 Task: Select the Asia/Baku as time zone for the schedule.
Action: Mouse moved to (516, 302)
Screenshot: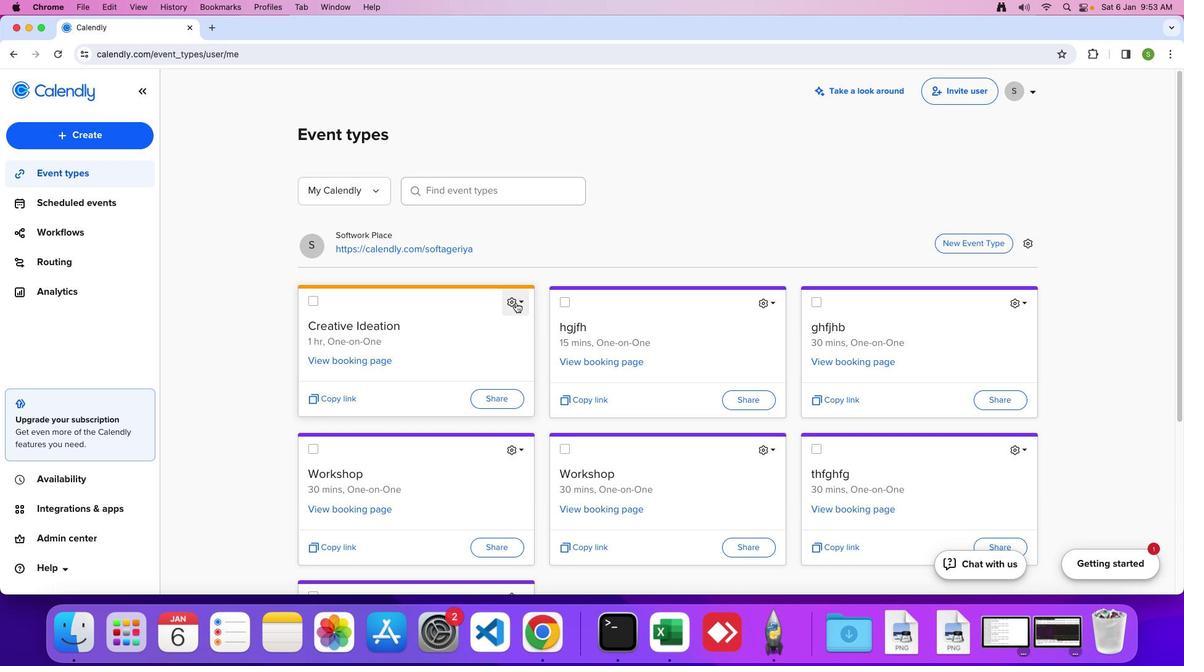 
Action: Mouse pressed left at (516, 302)
Screenshot: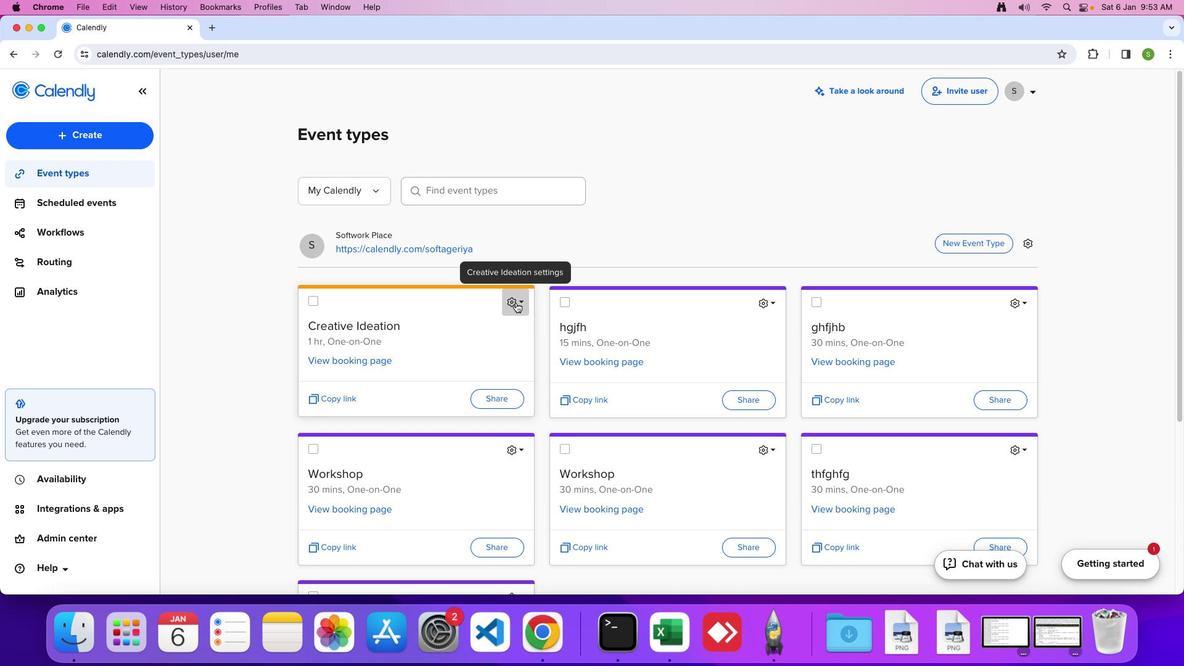 
Action: Mouse moved to (491, 333)
Screenshot: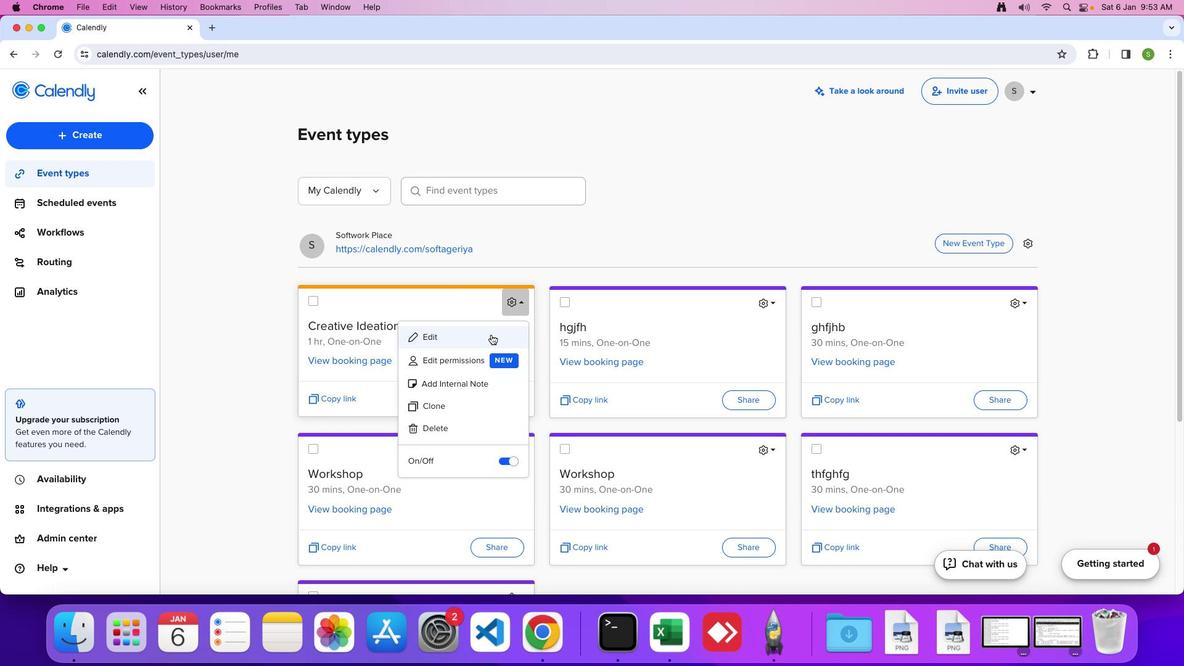 
Action: Mouse pressed left at (491, 333)
Screenshot: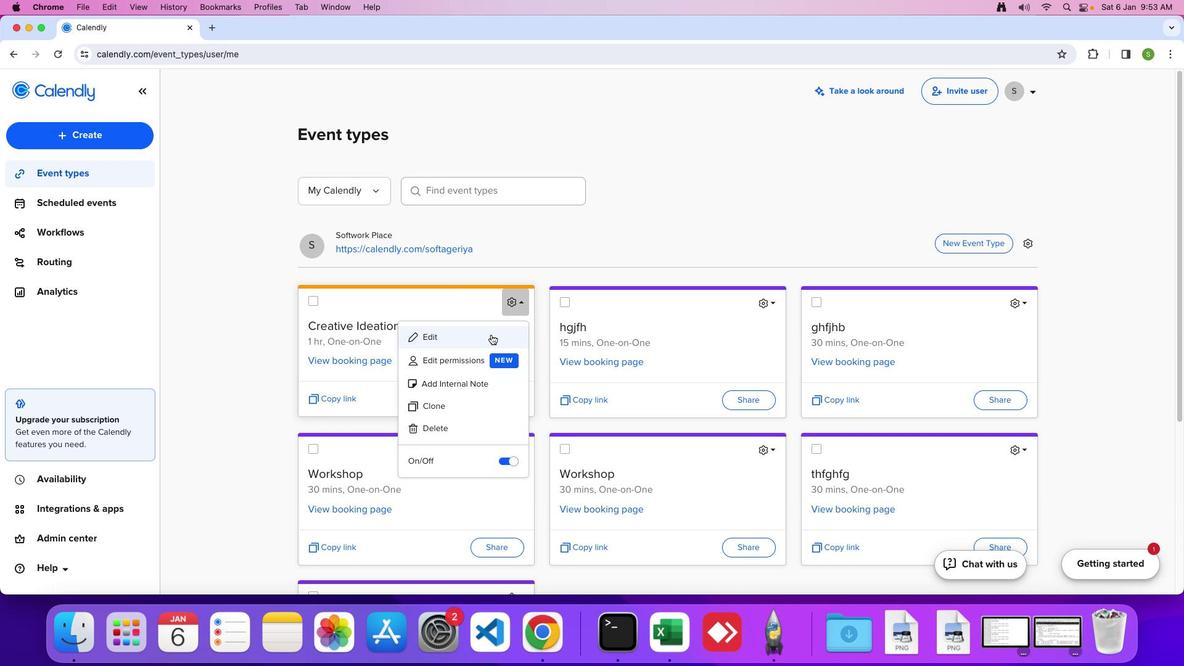 
Action: Mouse moved to (197, 389)
Screenshot: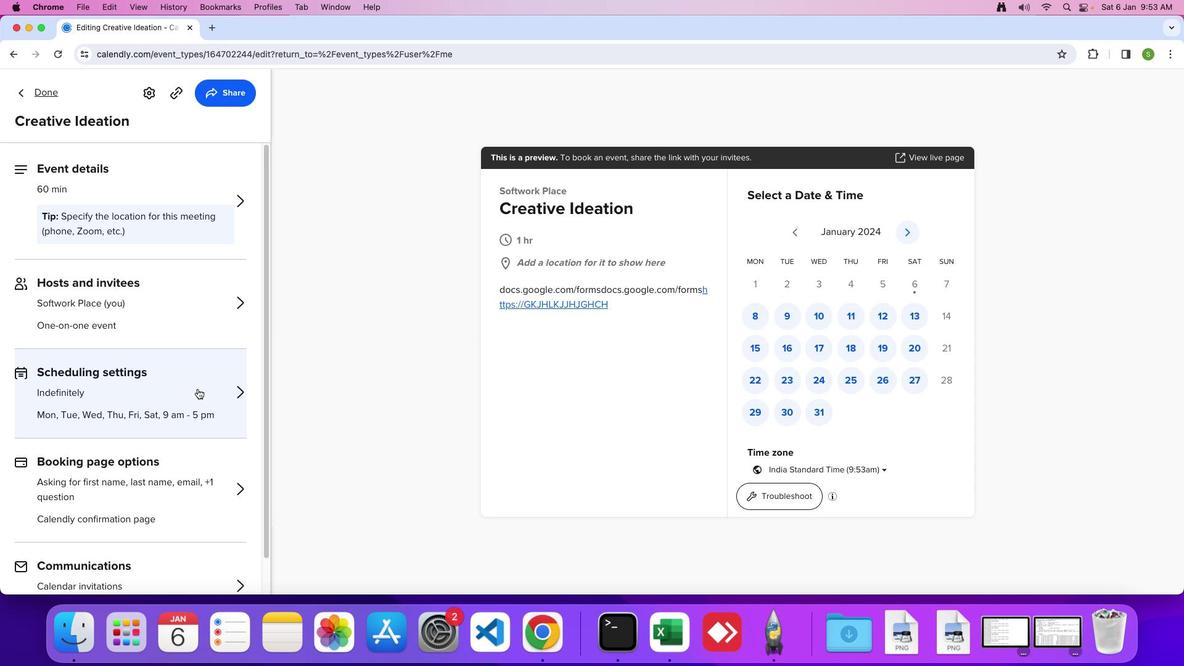 
Action: Mouse pressed left at (197, 389)
Screenshot: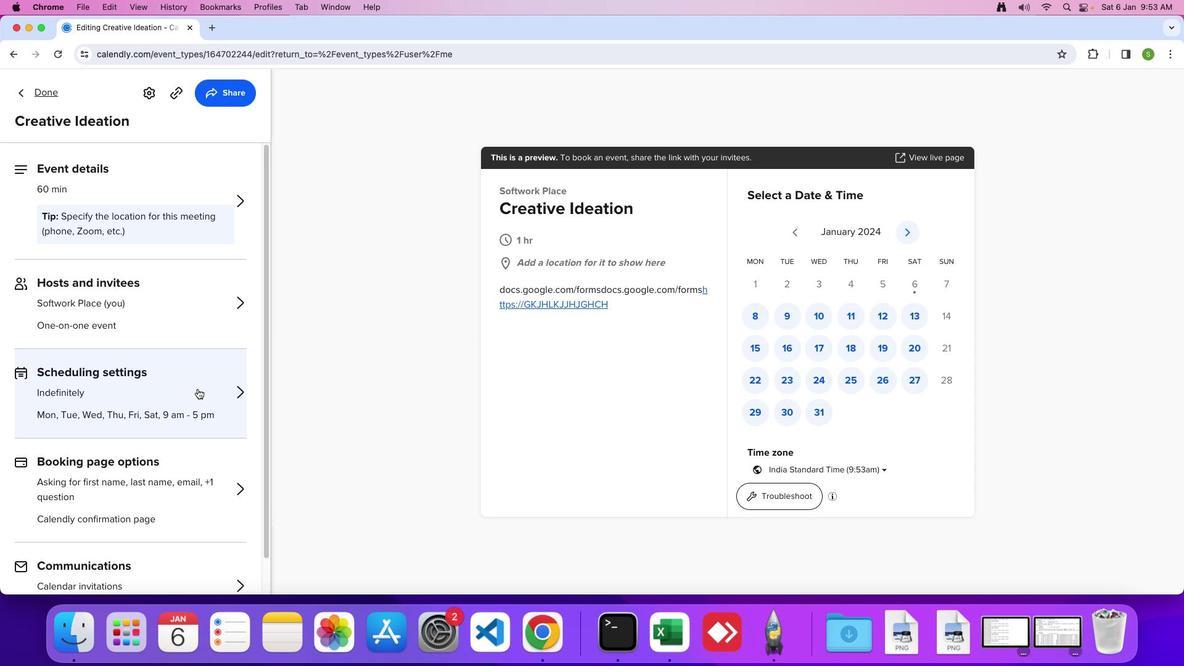 
Action: Mouse moved to (201, 417)
Screenshot: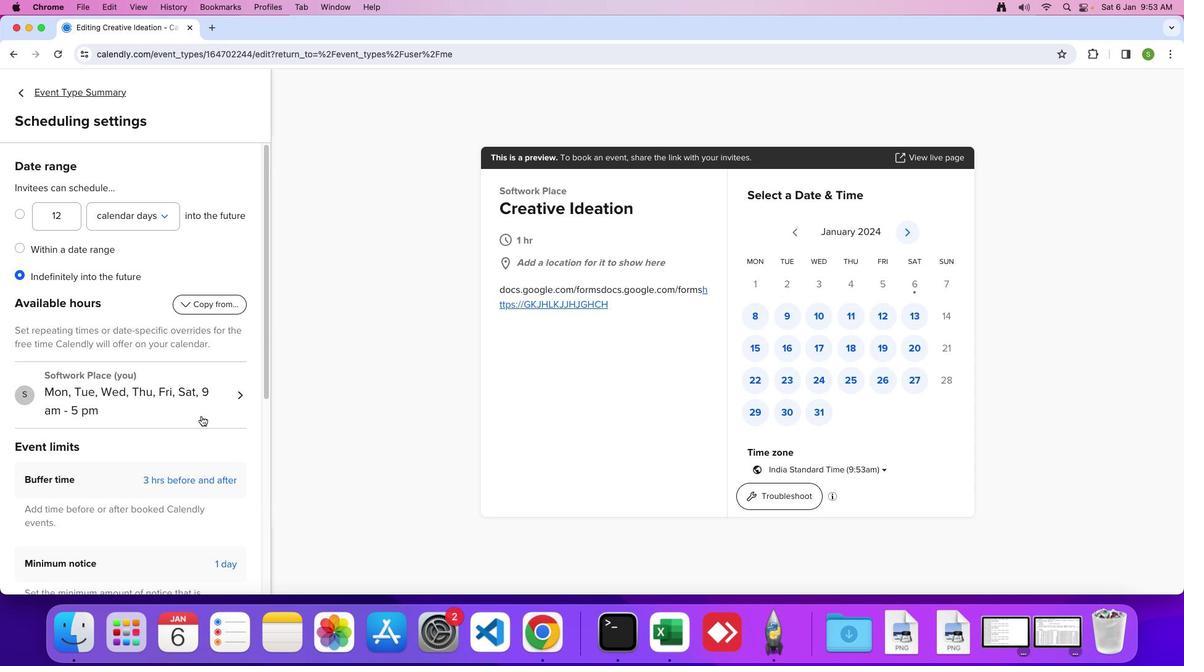 
Action: Mouse scrolled (201, 417) with delta (0, 0)
Screenshot: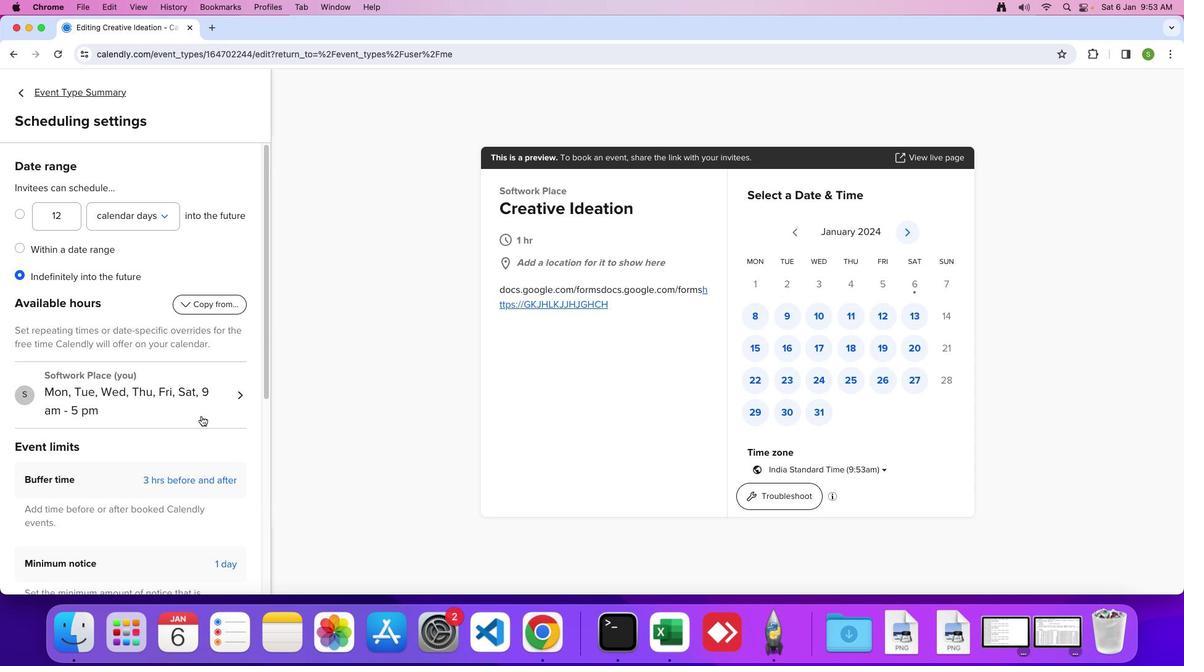 
Action: Mouse moved to (201, 417)
Screenshot: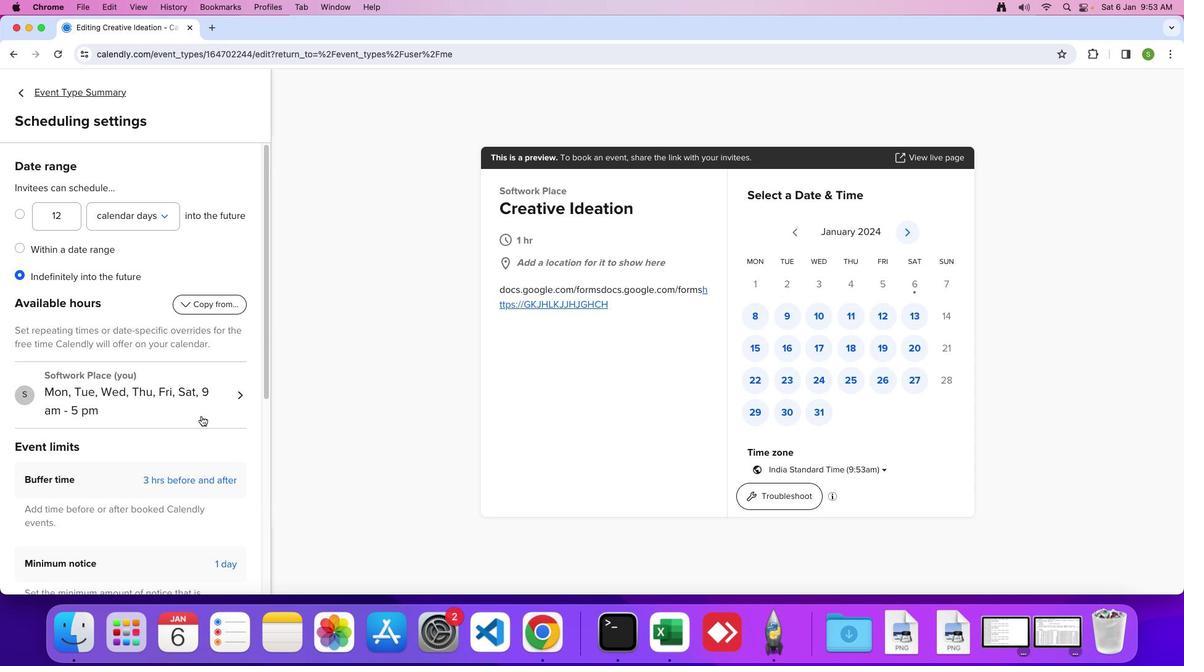 
Action: Mouse scrolled (201, 417) with delta (0, -3)
Screenshot: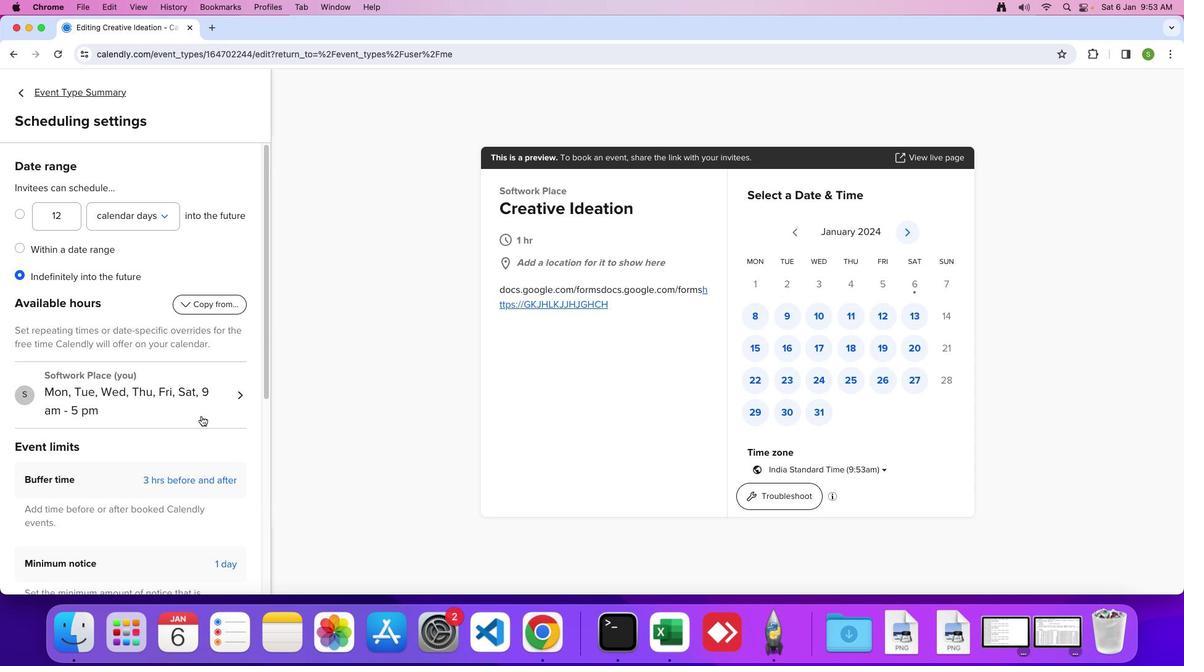 
Action: Mouse moved to (201, 416)
Screenshot: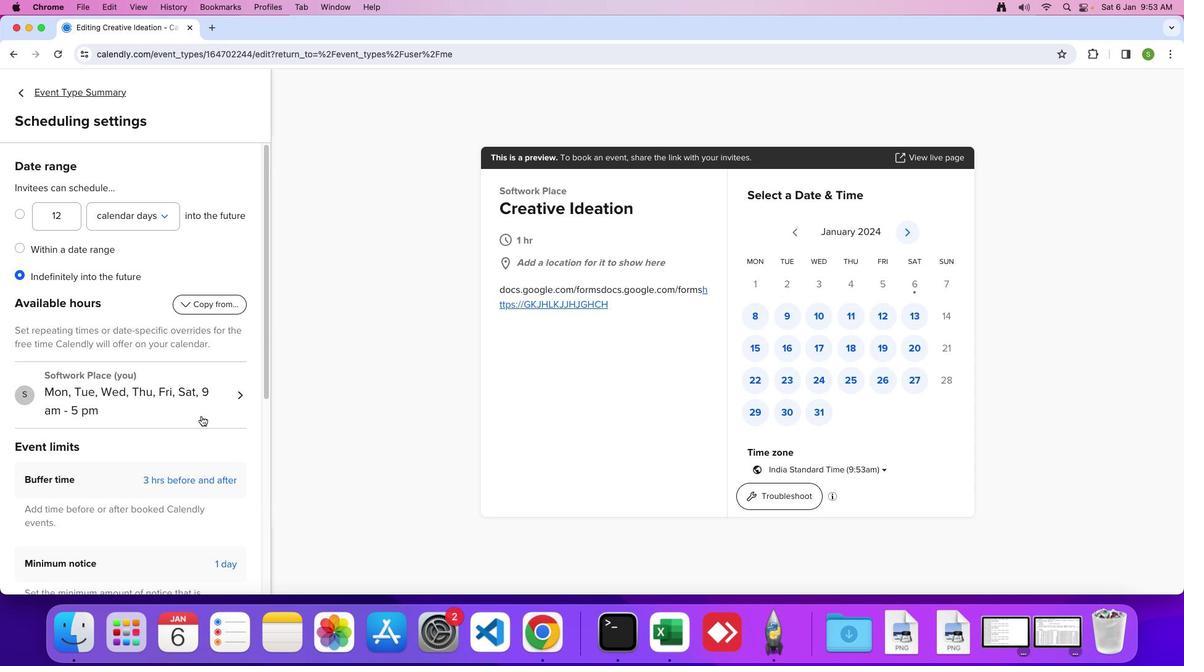 
Action: Mouse scrolled (201, 416) with delta (0, -2)
Screenshot: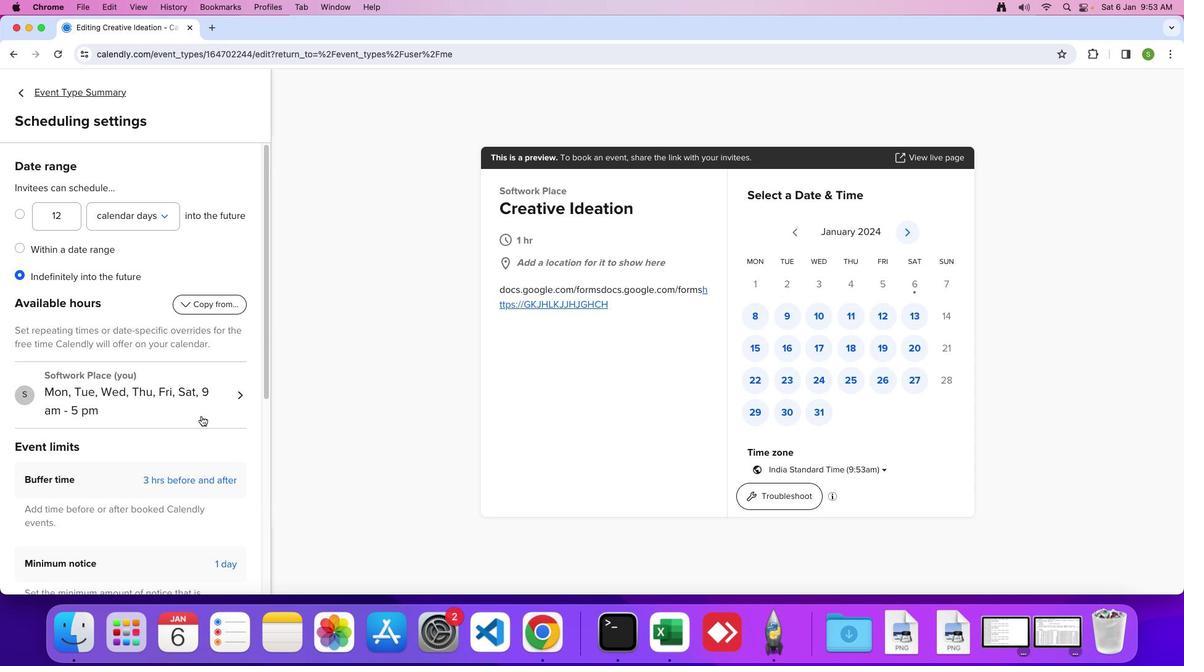 
Action: Mouse moved to (201, 416)
Screenshot: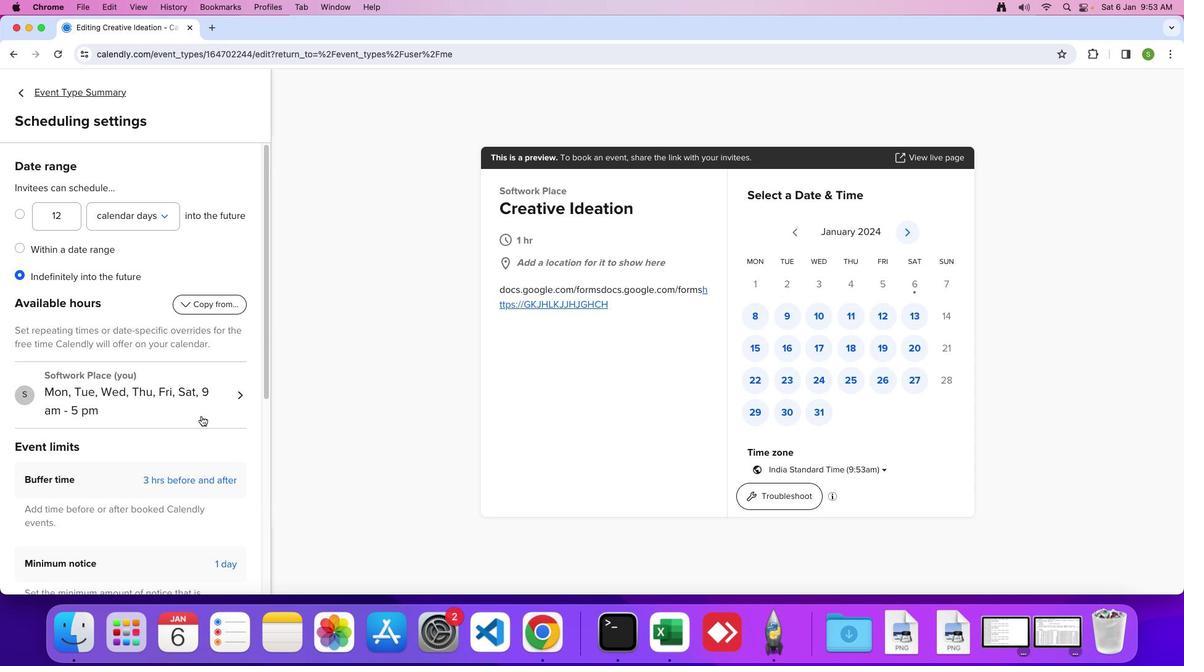 
Action: Mouse scrolled (201, 416) with delta (0, 0)
Screenshot: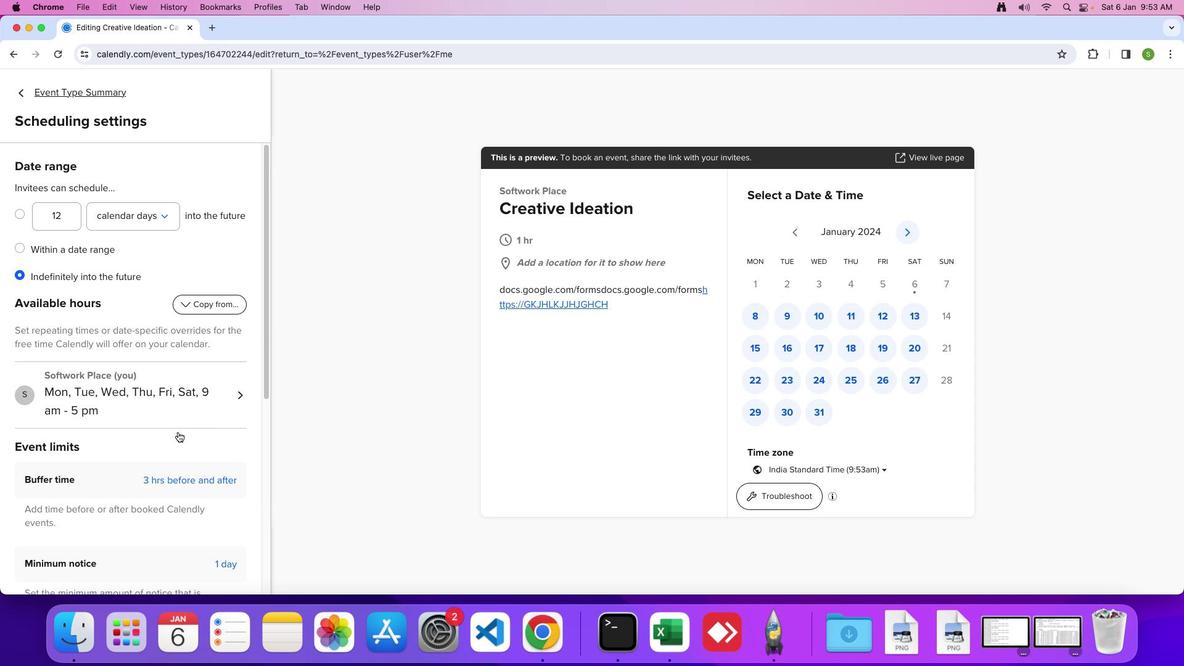 
Action: Mouse scrolled (201, 416) with delta (0, 0)
Screenshot: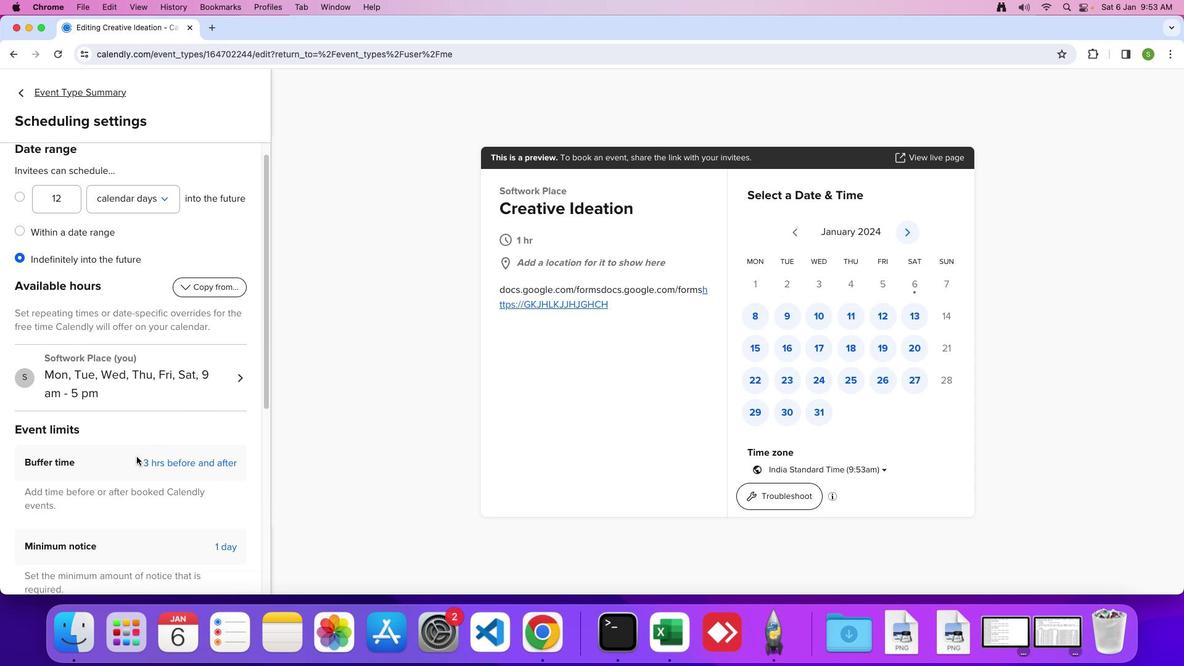 
Action: Mouse scrolled (201, 416) with delta (0, -1)
Screenshot: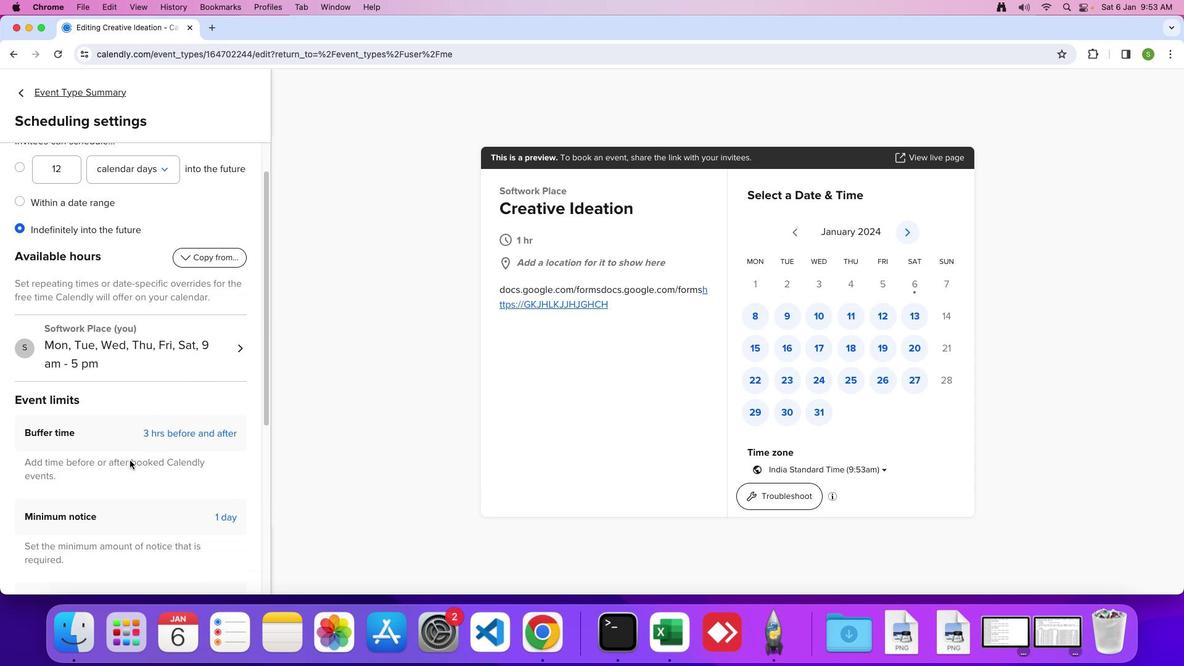 
Action: Mouse moved to (182, 428)
Screenshot: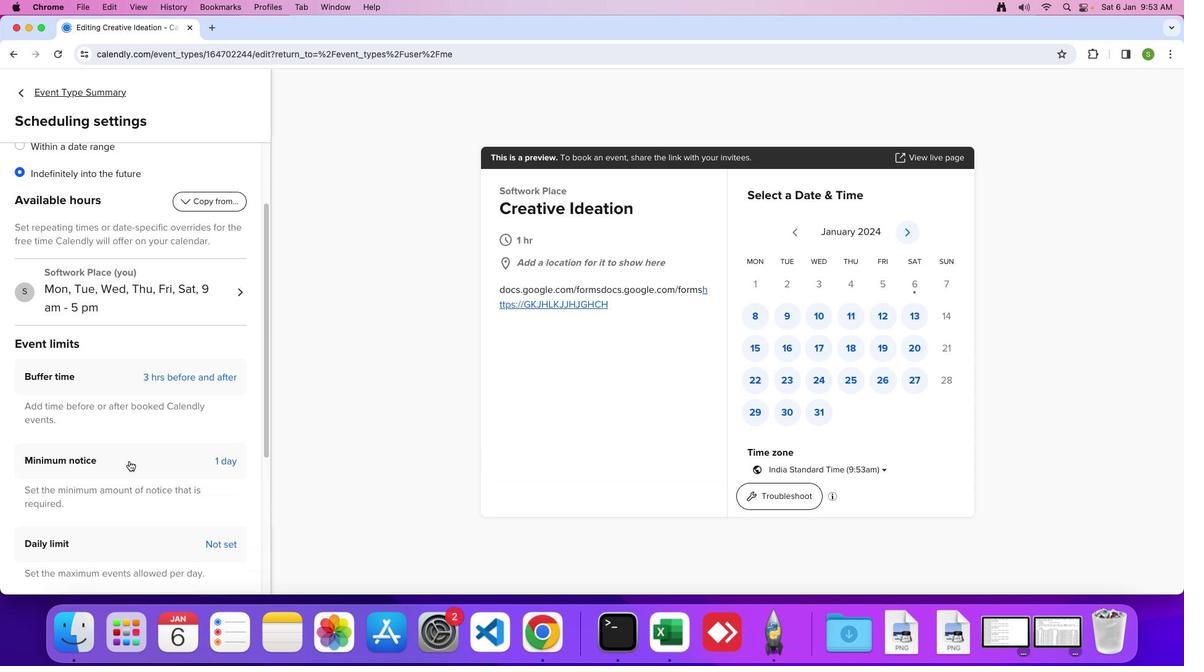 
Action: Mouse scrolled (182, 428) with delta (0, -2)
Screenshot: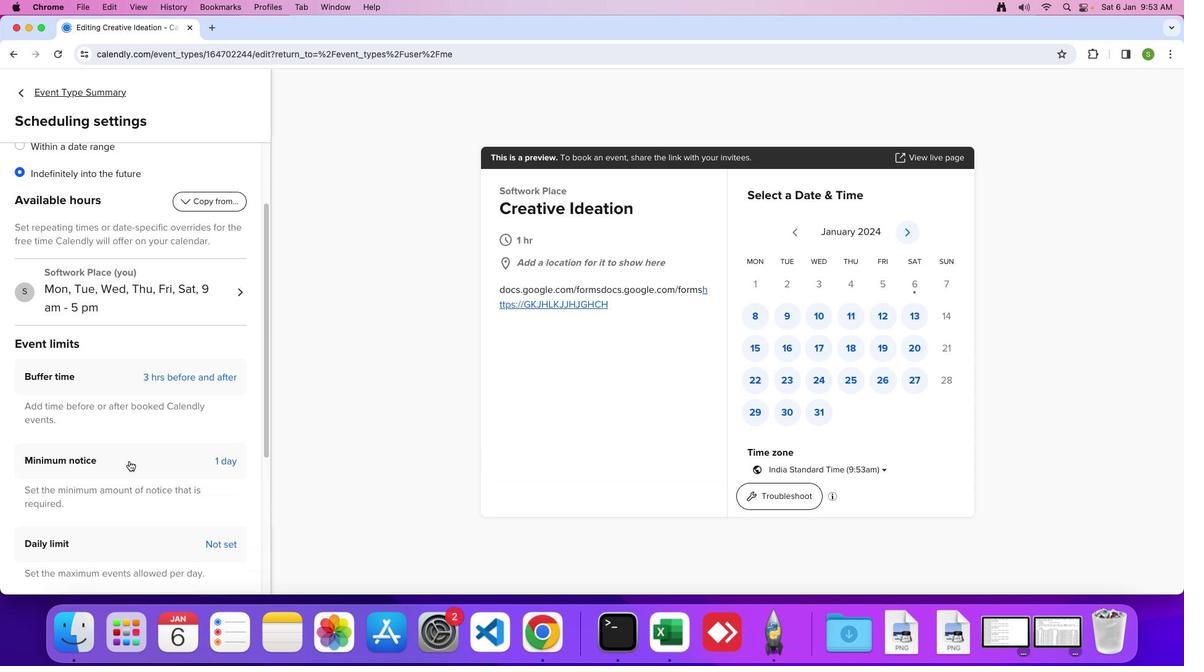 
Action: Mouse moved to (128, 460)
Screenshot: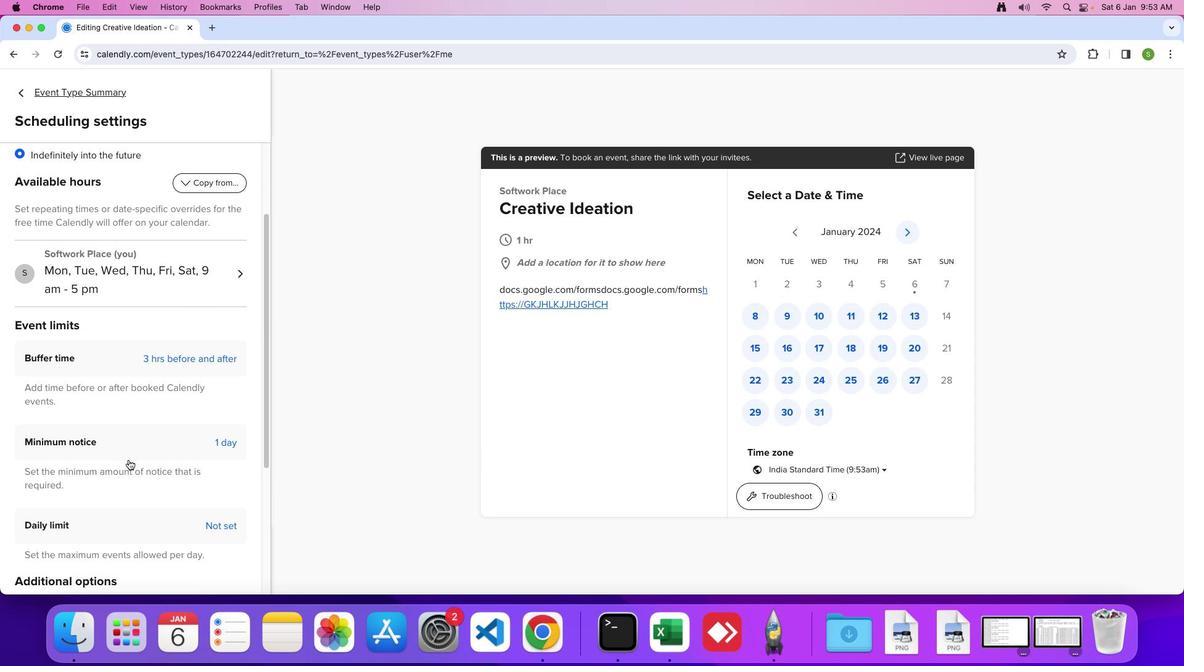 
Action: Mouse scrolled (128, 460) with delta (0, 0)
Screenshot: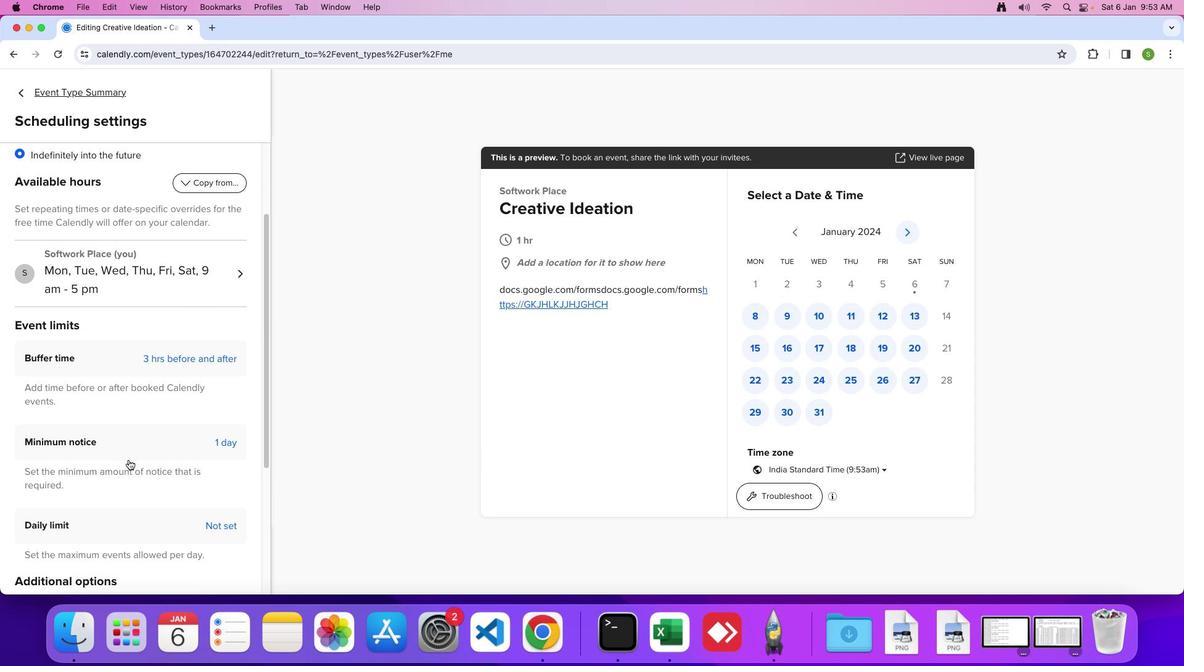 
Action: Mouse scrolled (128, 460) with delta (0, 0)
Screenshot: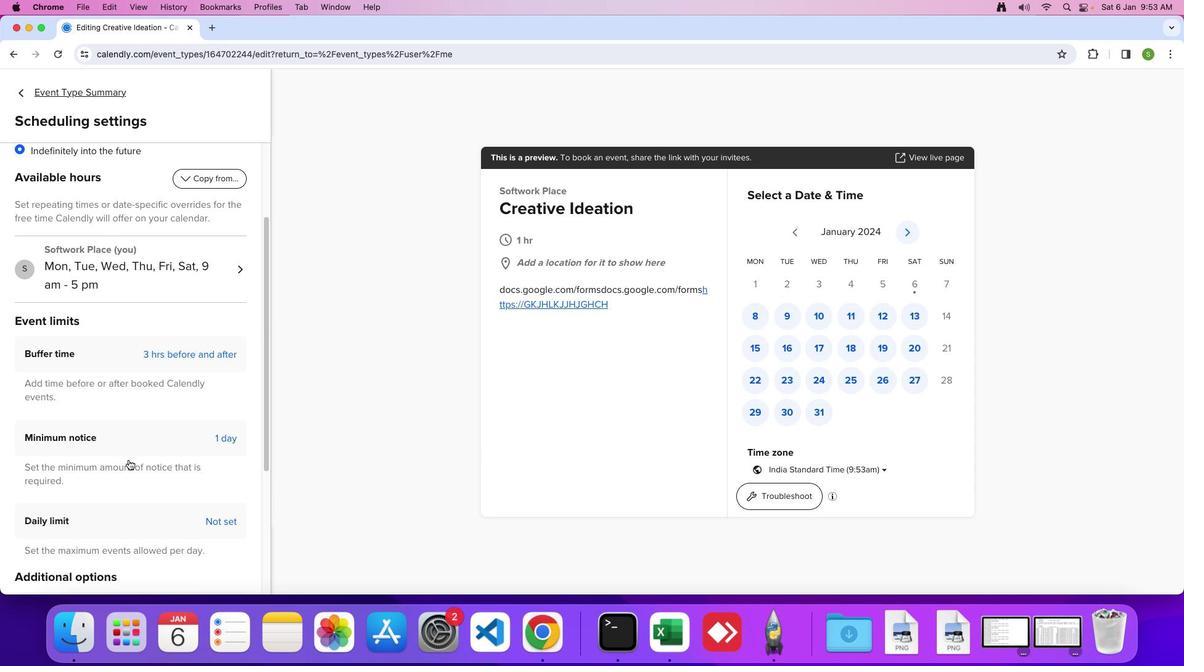 
Action: Mouse moved to (195, 275)
Screenshot: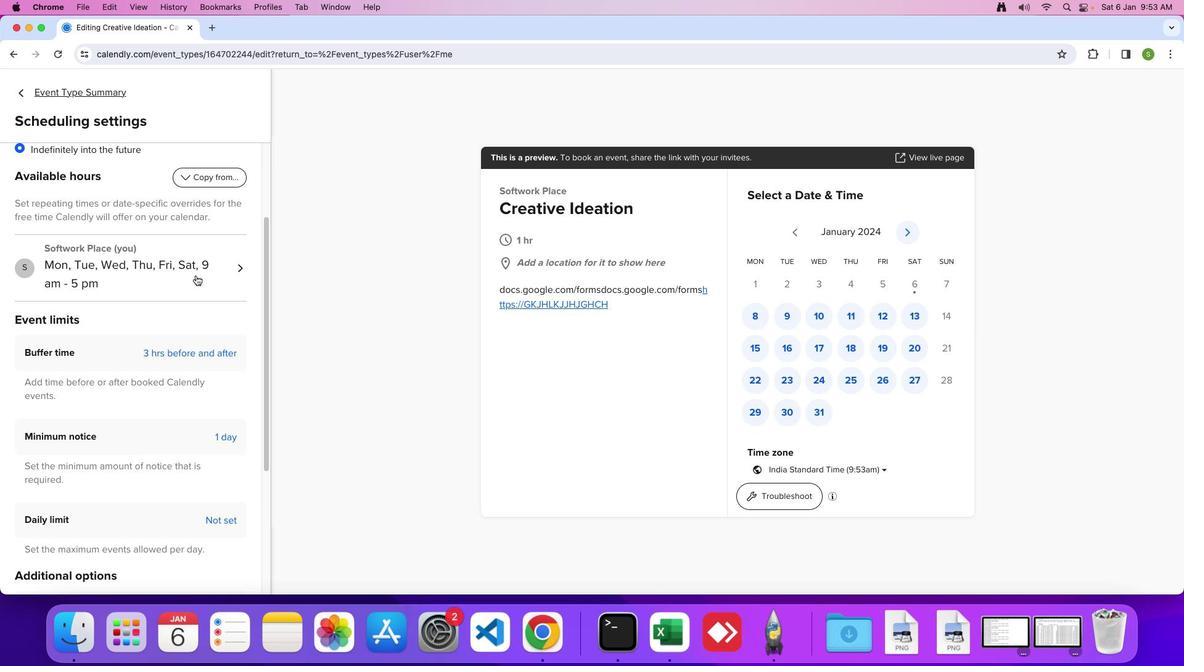 
Action: Mouse pressed left at (195, 275)
Screenshot: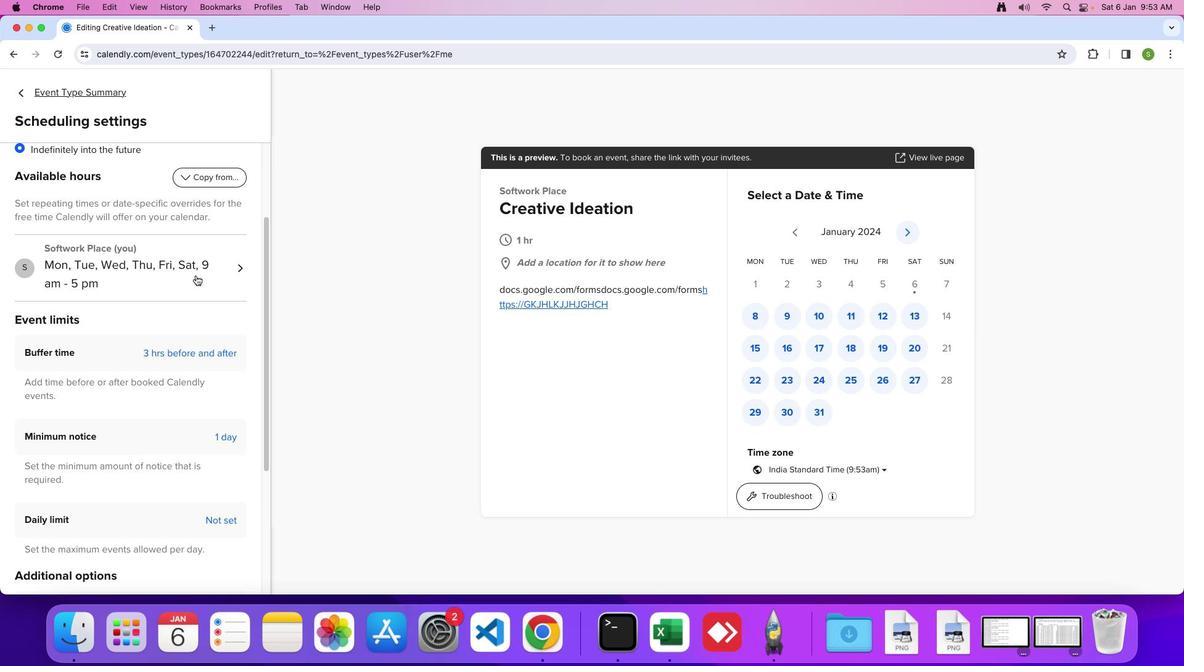 
Action: Mouse moved to (170, 350)
Screenshot: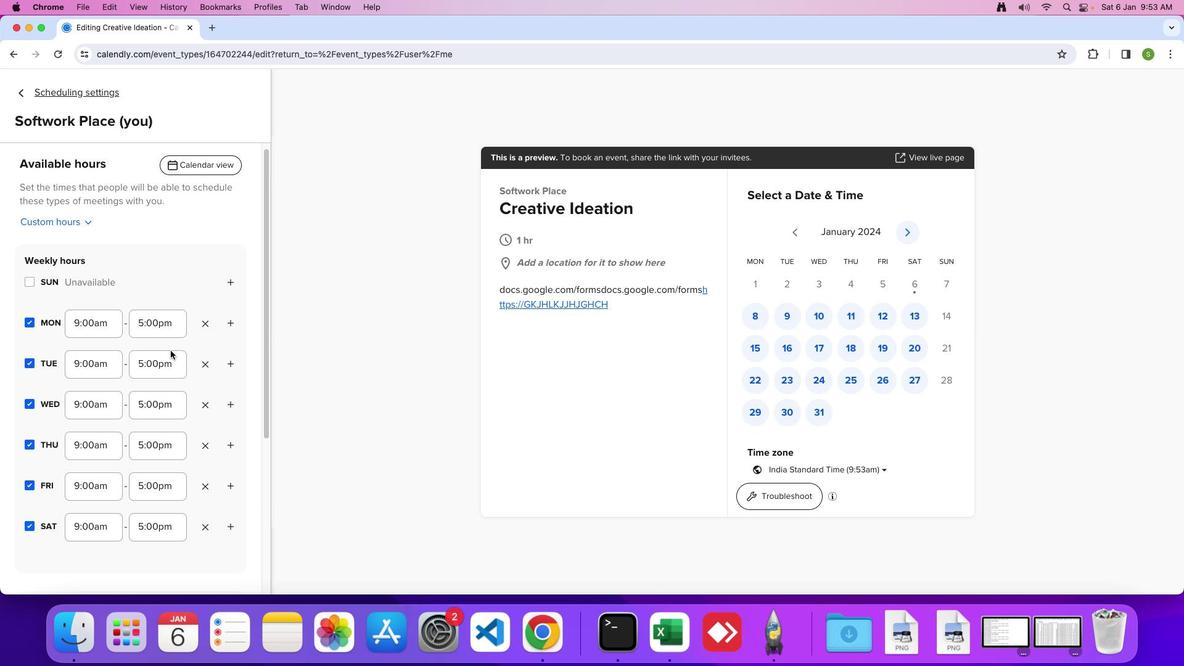 
Action: Mouse scrolled (170, 350) with delta (0, 0)
Screenshot: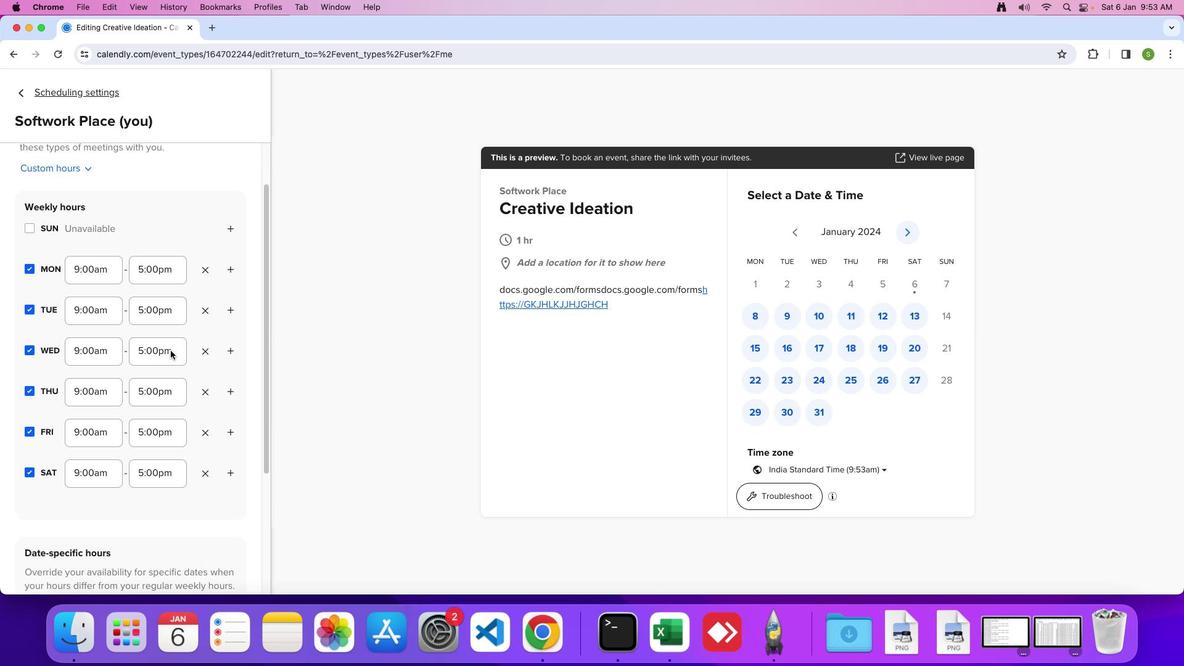 
Action: Mouse scrolled (170, 350) with delta (0, 0)
Screenshot: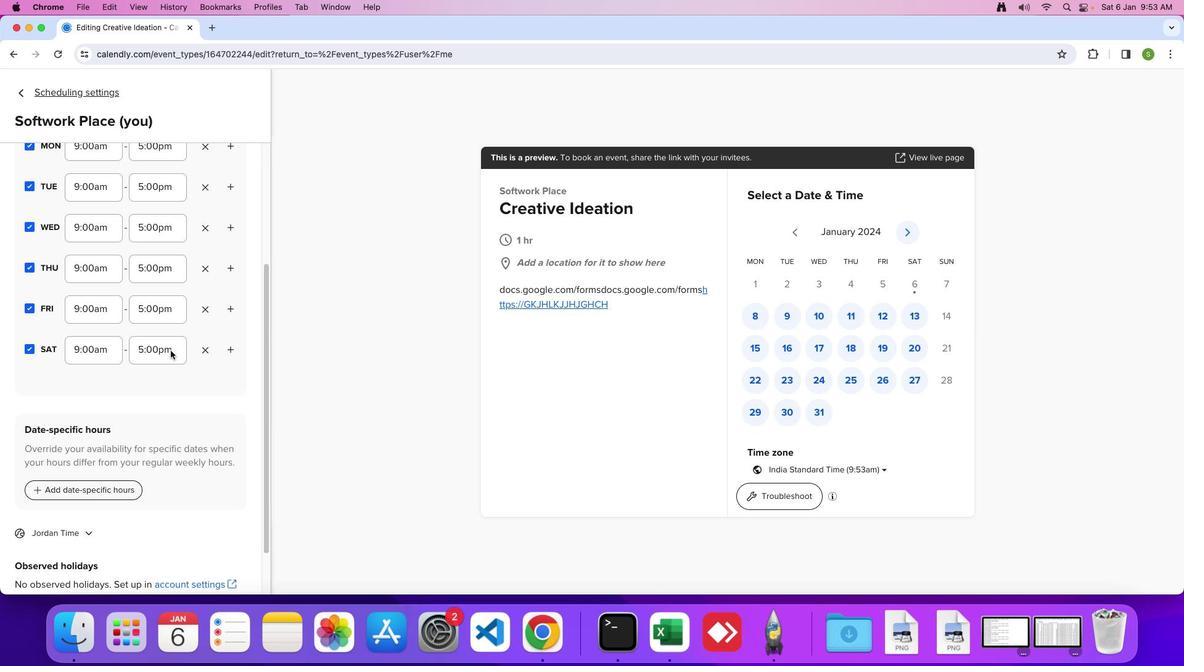 
Action: Mouse scrolled (170, 350) with delta (0, -2)
Screenshot: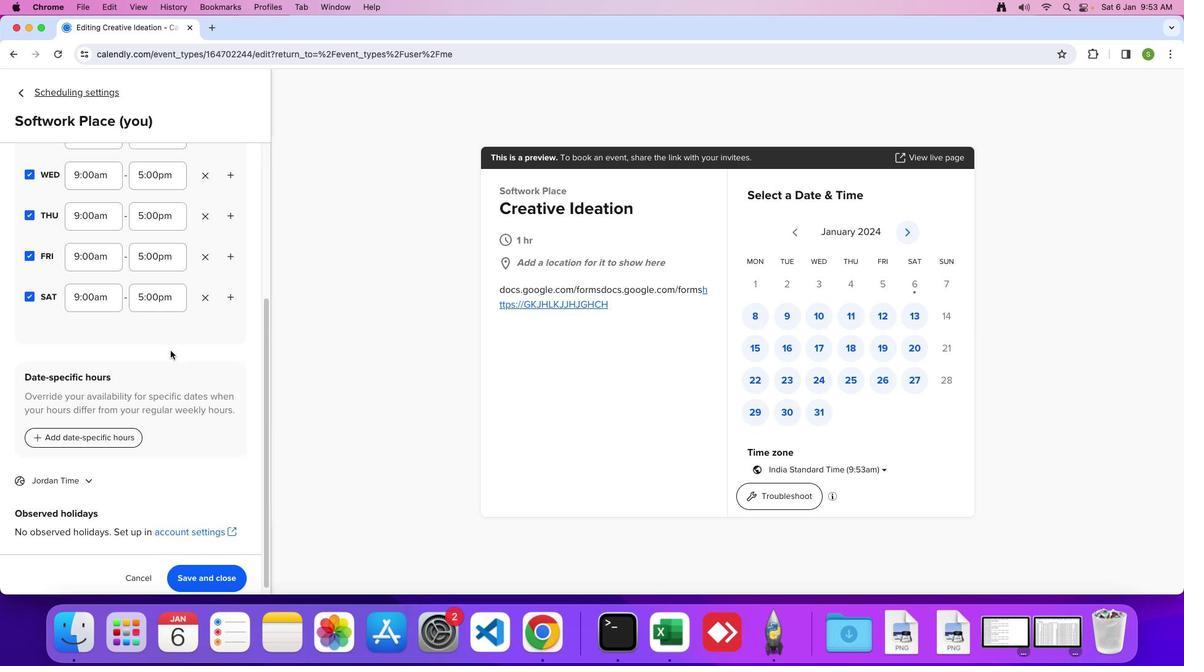 
Action: Mouse scrolled (170, 350) with delta (0, -3)
Screenshot: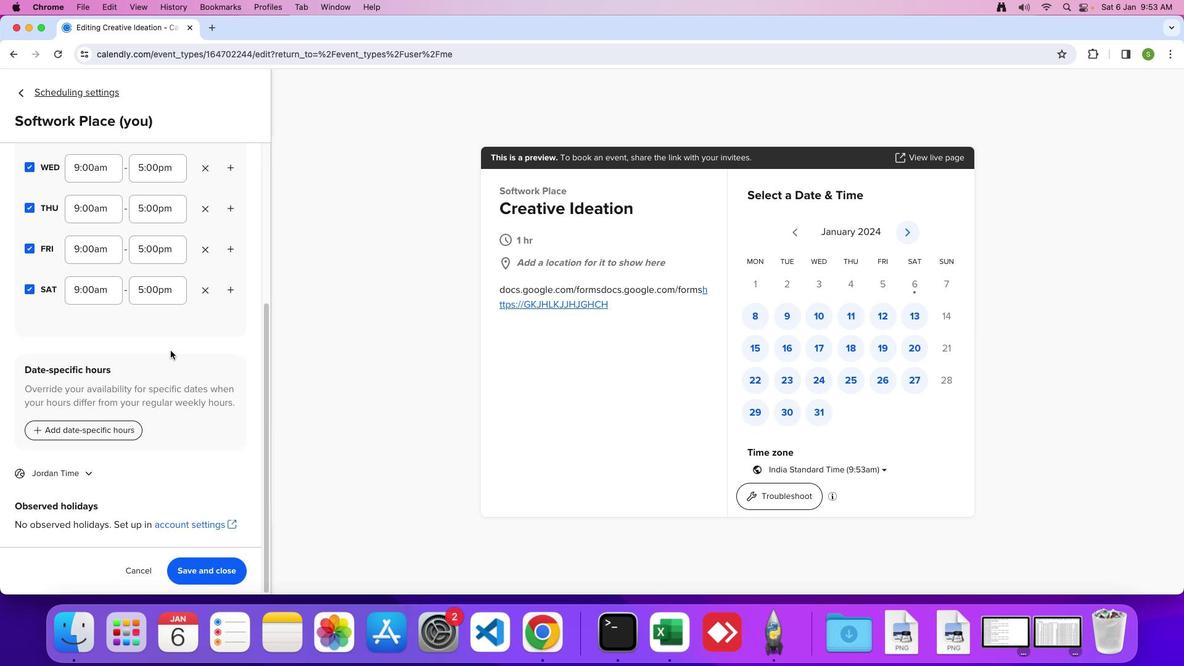 
Action: Mouse scrolled (170, 350) with delta (0, 0)
Screenshot: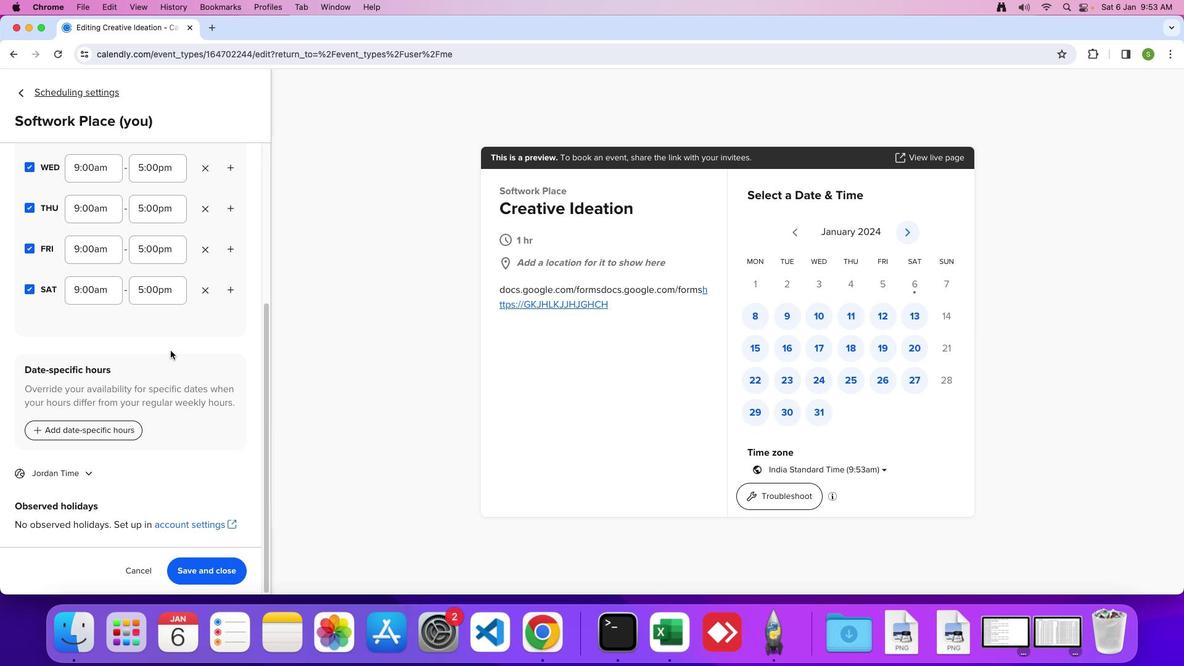 
Action: Mouse scrolled (170, 350) with delta (0, 0)
Screenshot: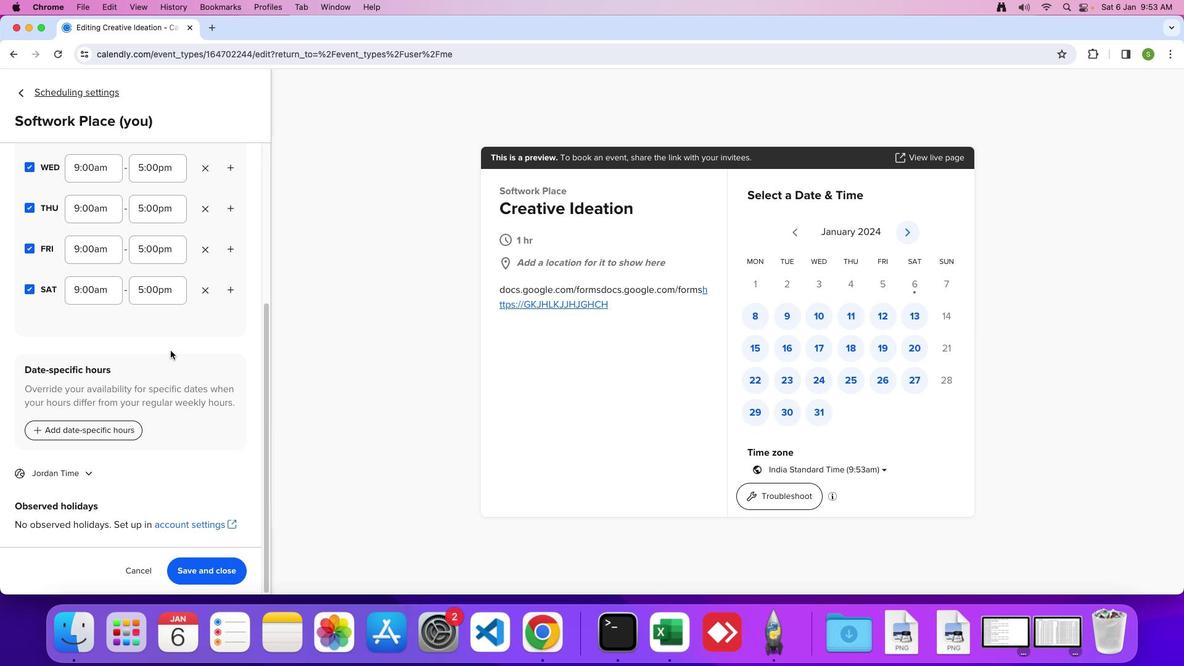 
Action: Mouse scrolled (170, 350) with delta (0, -1)
Screenshot: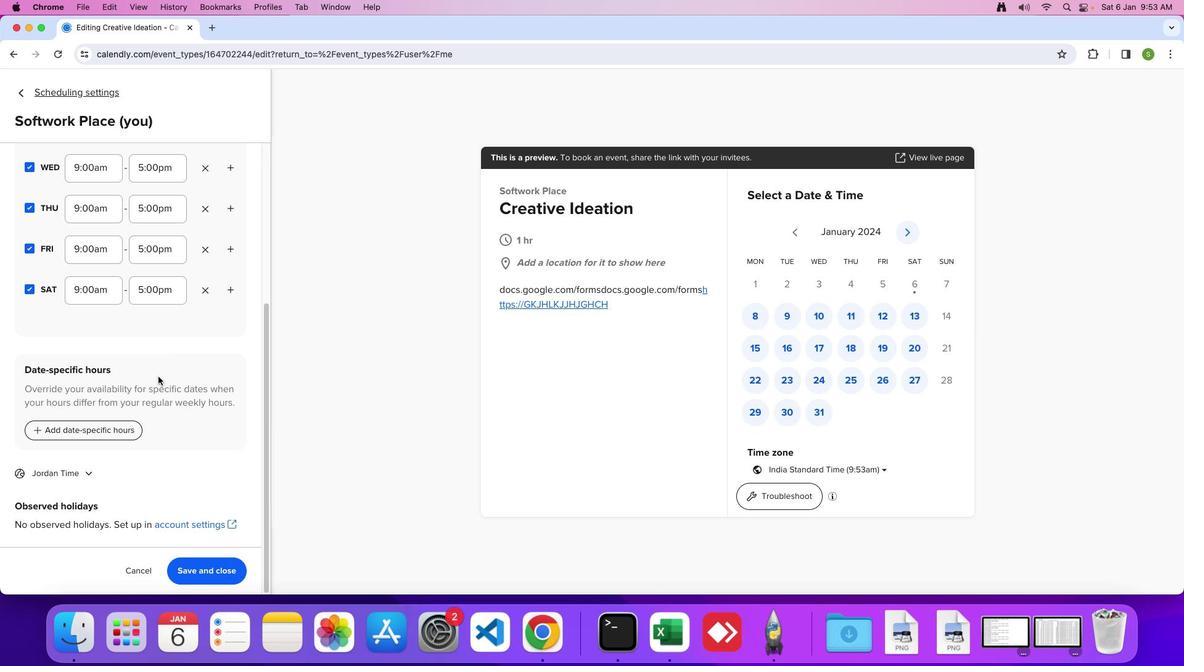 
Action: Mouse moved to (86, 473)
Screenshot: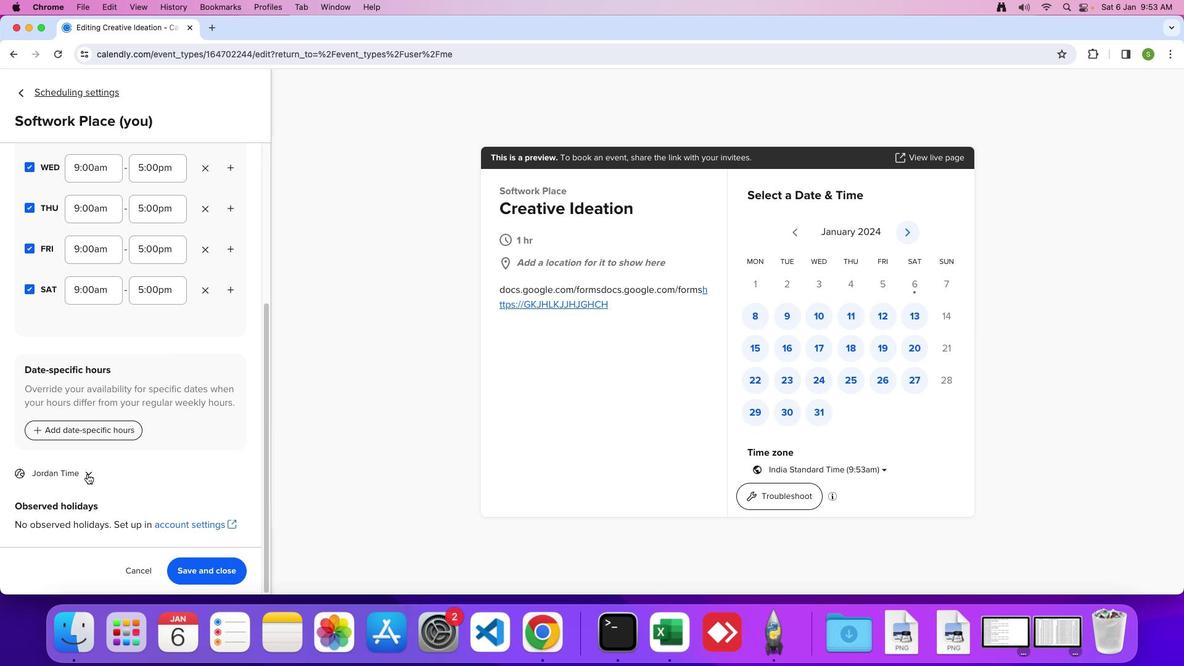 
Action: Mouse pressed left at (86, 473)
Screenshot: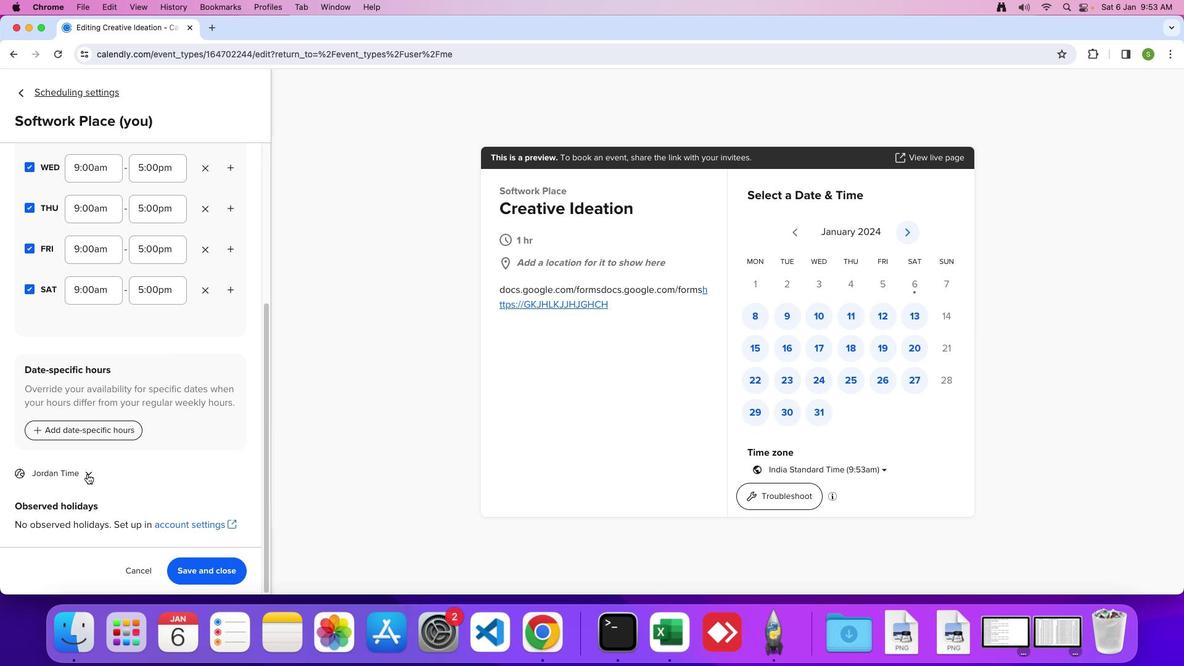 
Action: Mouse moved to (164, 459)
Screenshot: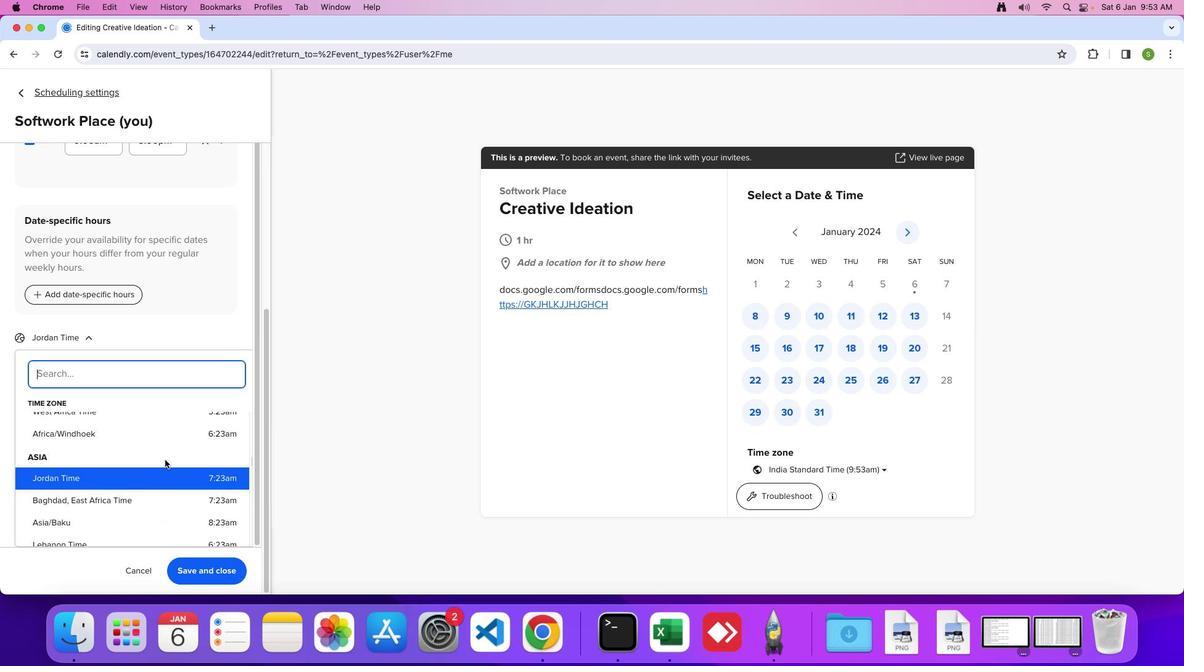 
Action: Mouse scrolled (164, 459) with delta (0, 0)
Screenshot: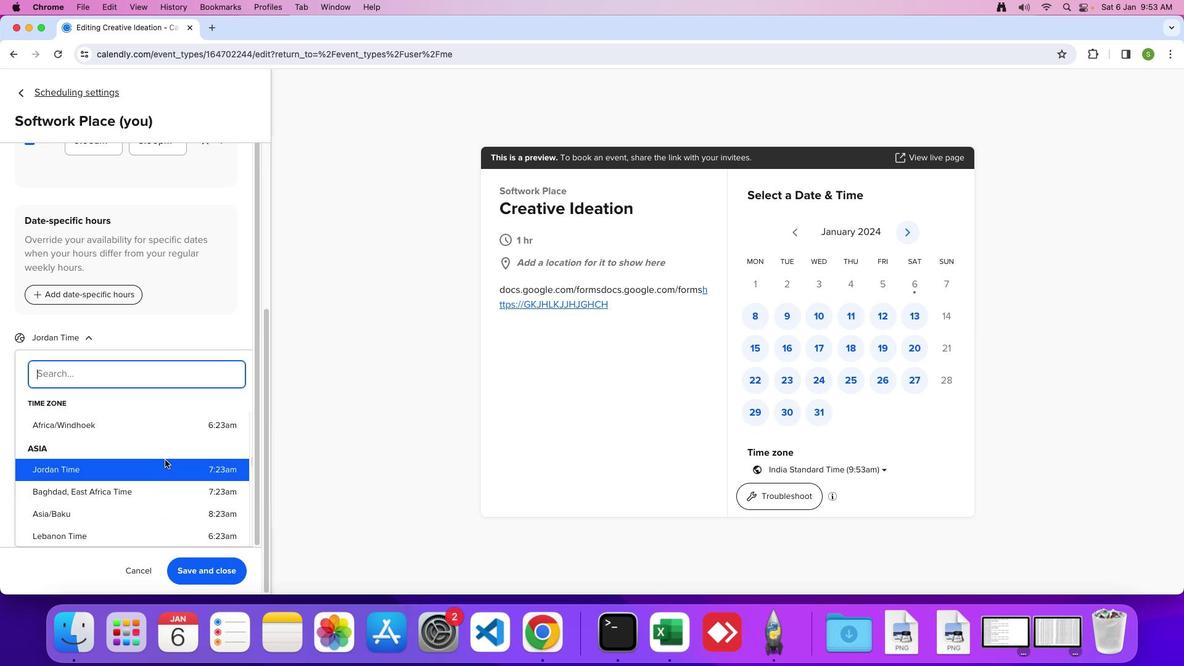 
Action: Mouse scrolled (164, 459) with delta (0, 0)
Screenshot: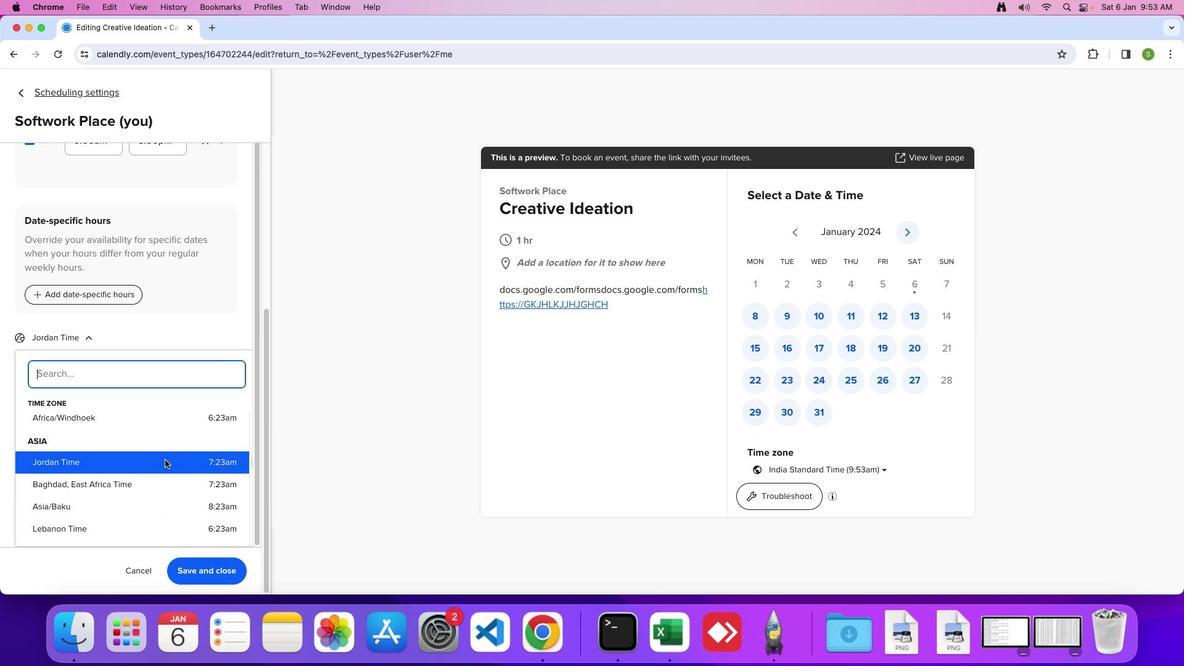 
Action: Mouse scrolled (164, 459) with delta (0, 0)
Screenshot: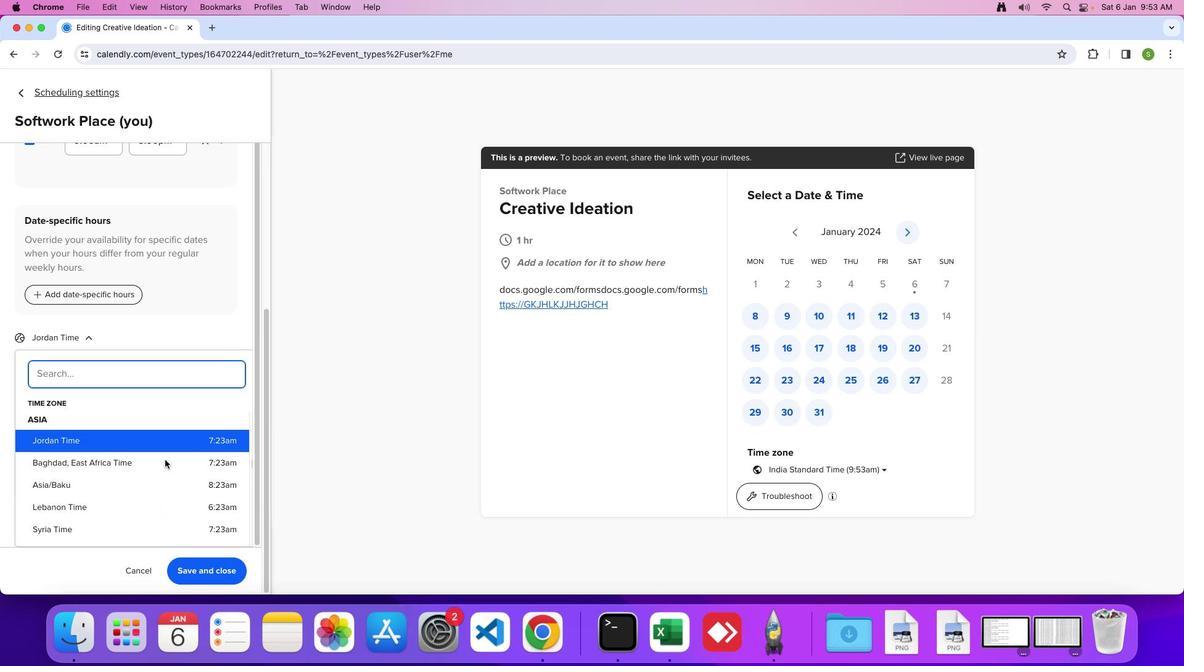 
Action: Mouse scrolled (164, 459) with delta (0, 0)
Screenshot: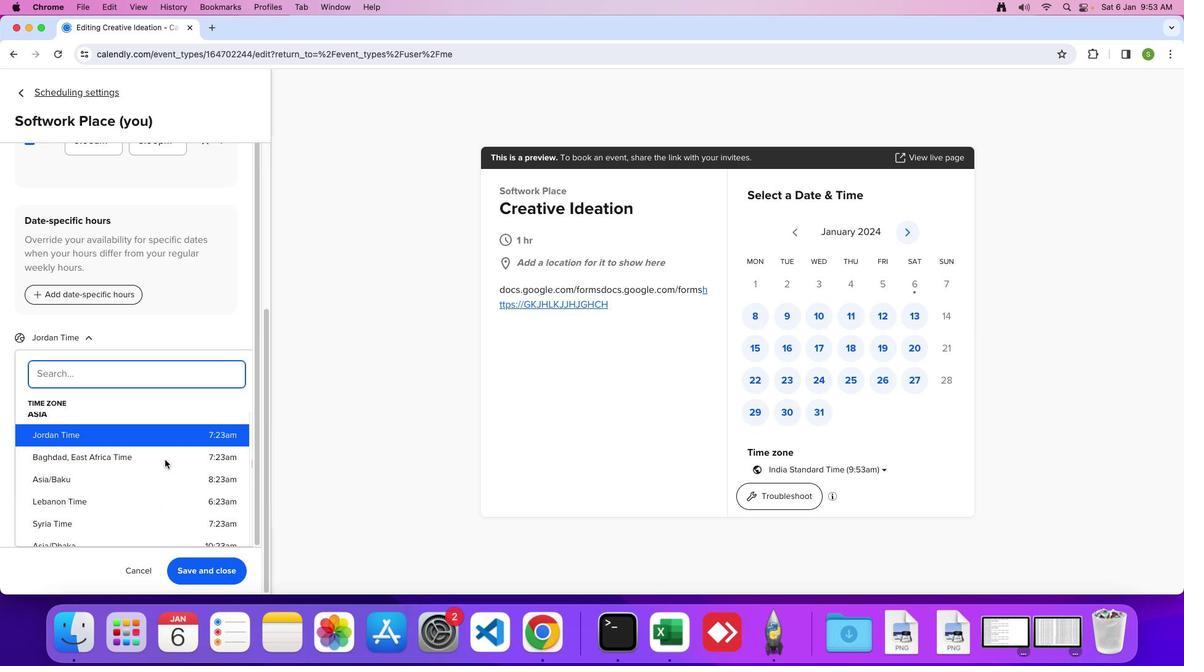 
Action: Mouse scrolled (164, 459) with delta (0, -1)
Screenshot: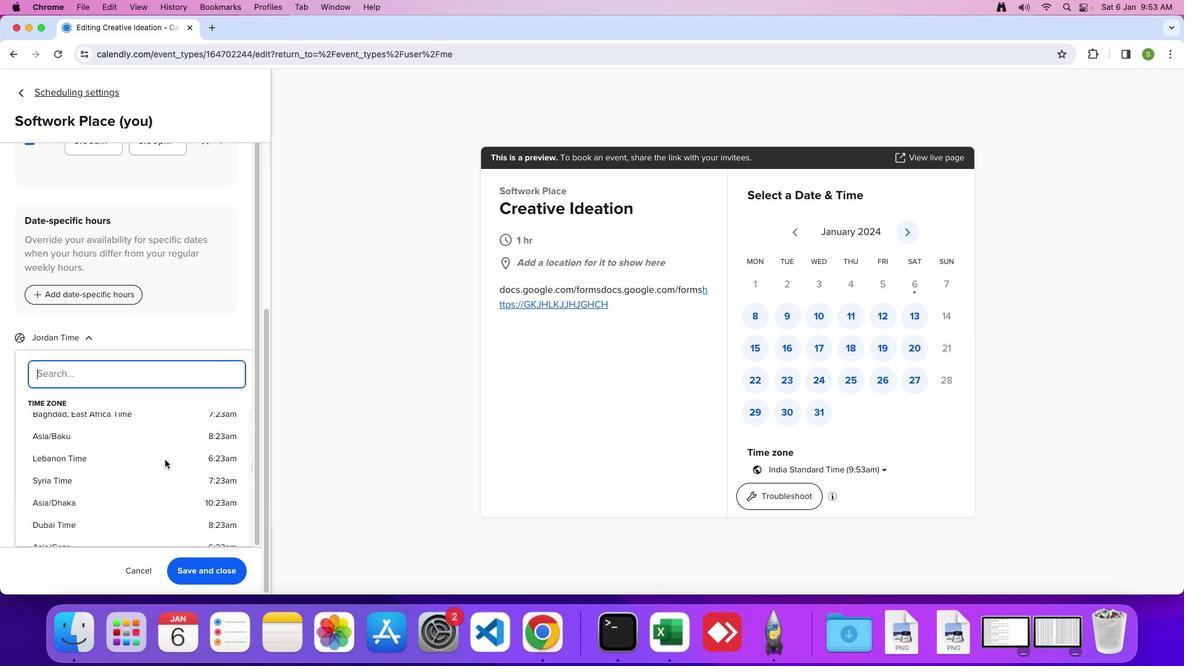 
Action: Mouse moved to (103, 429)
Screenshot: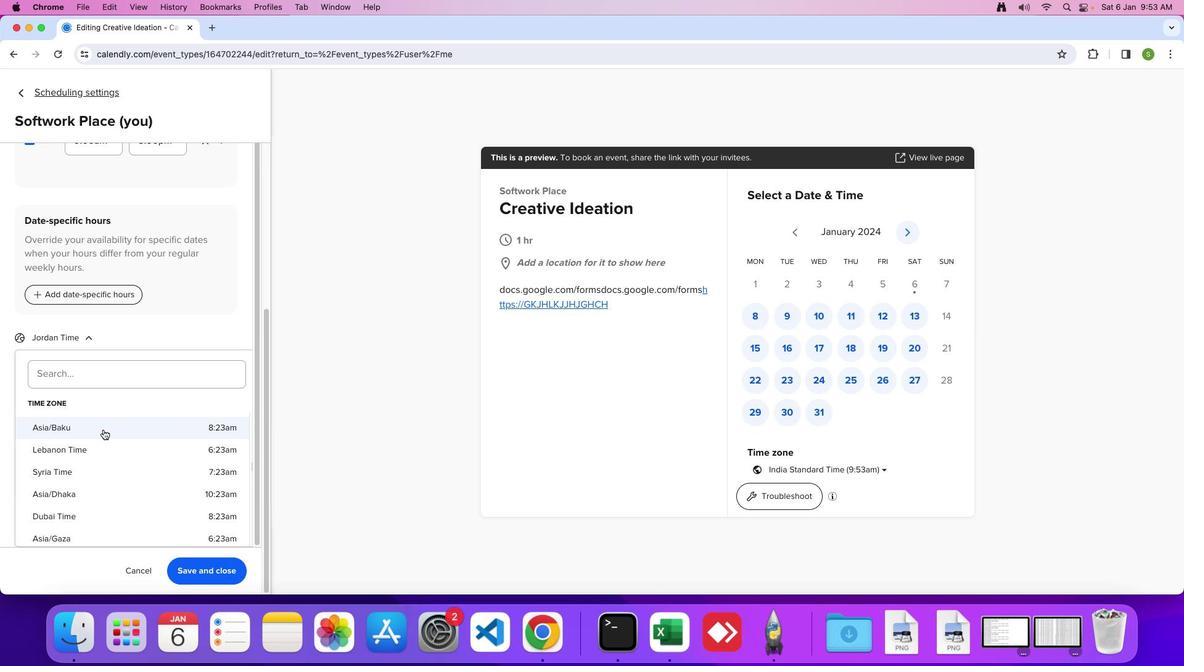 
Action: Mouse pressed left at (103, 429)
Screenshot: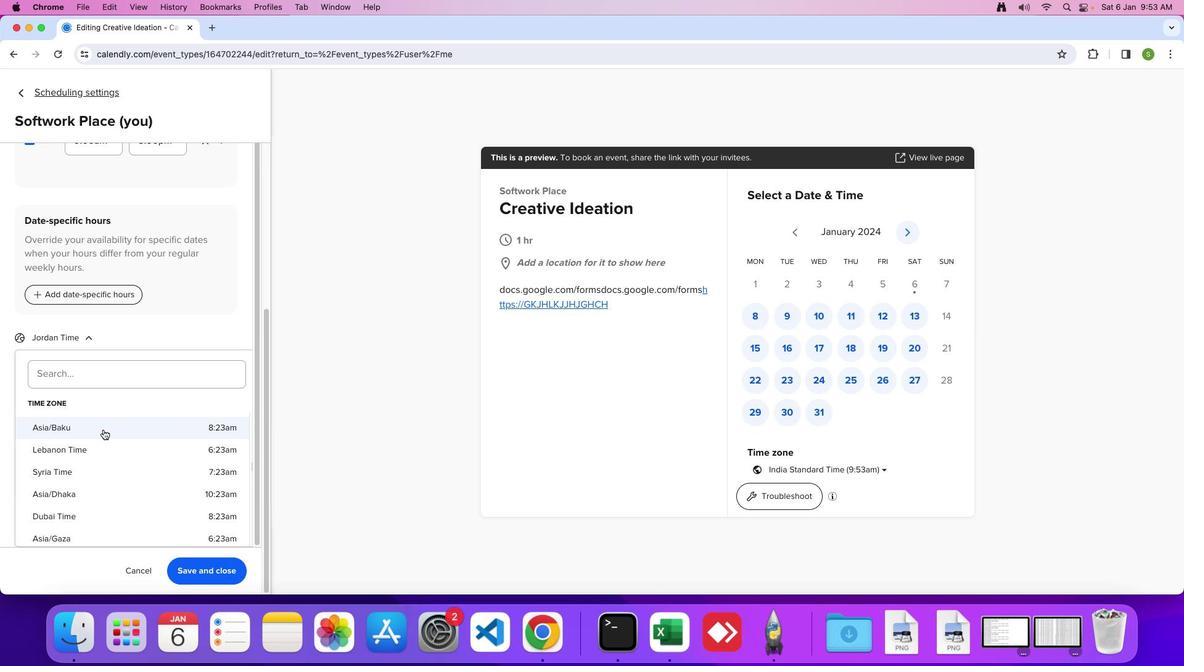 
Action: Mouse moved to (104, 431)
Screenshot: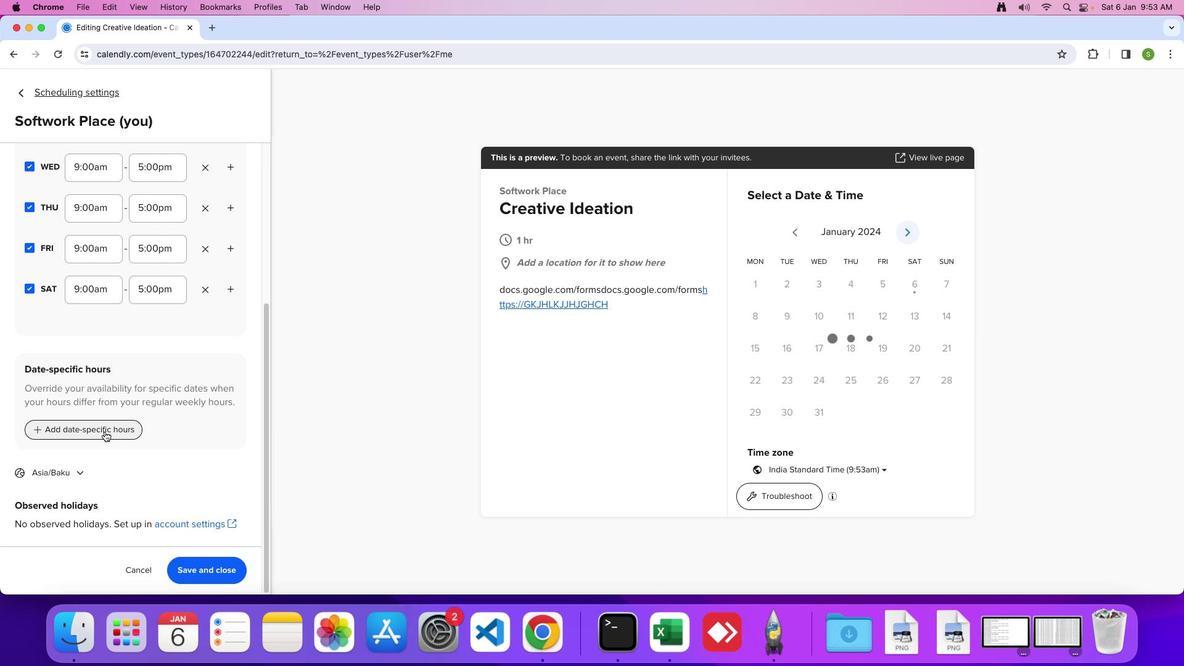 
